 Task: Reply to email with the signature Eva Nelson with the subject 'Request for a change in project budget' from softage.1@softage.net with the message 'Can you please send me the latest sales report?'
Action: Mouse moved to (1045, 245)
Screenshot: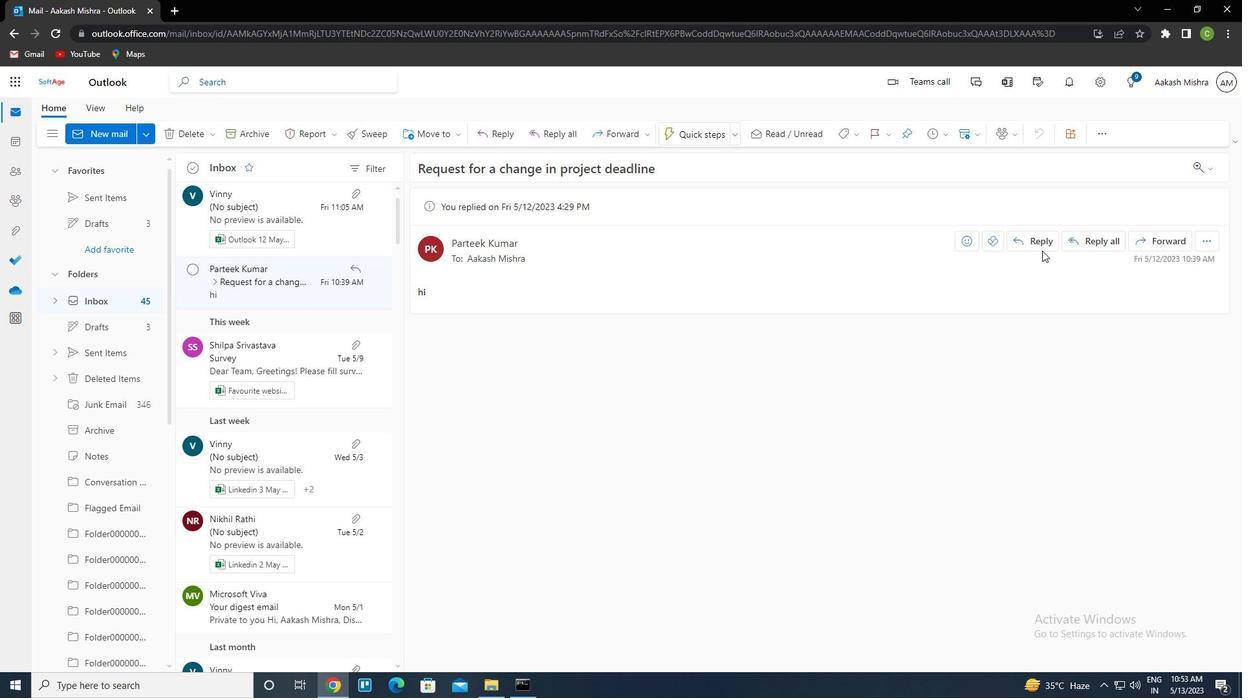 
Action: Mouse pressed left at (1045, 245)
Screenshot: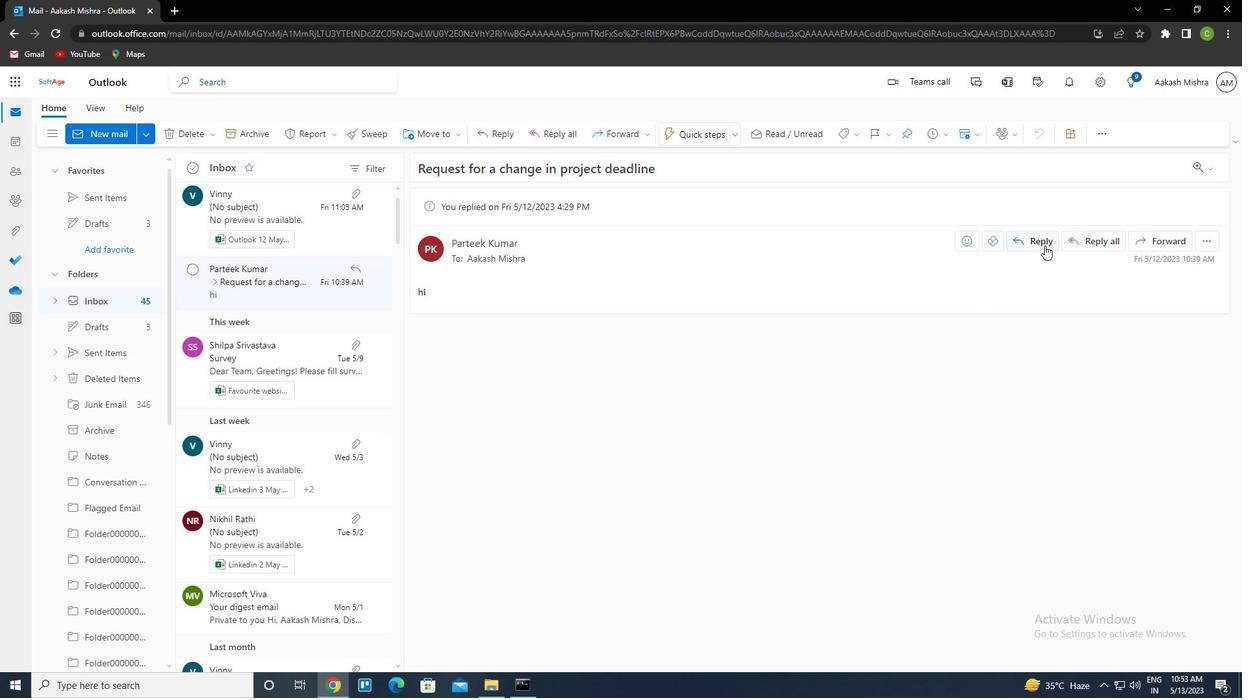 
Action: Mouse moved to (840, 137)
Screenshot: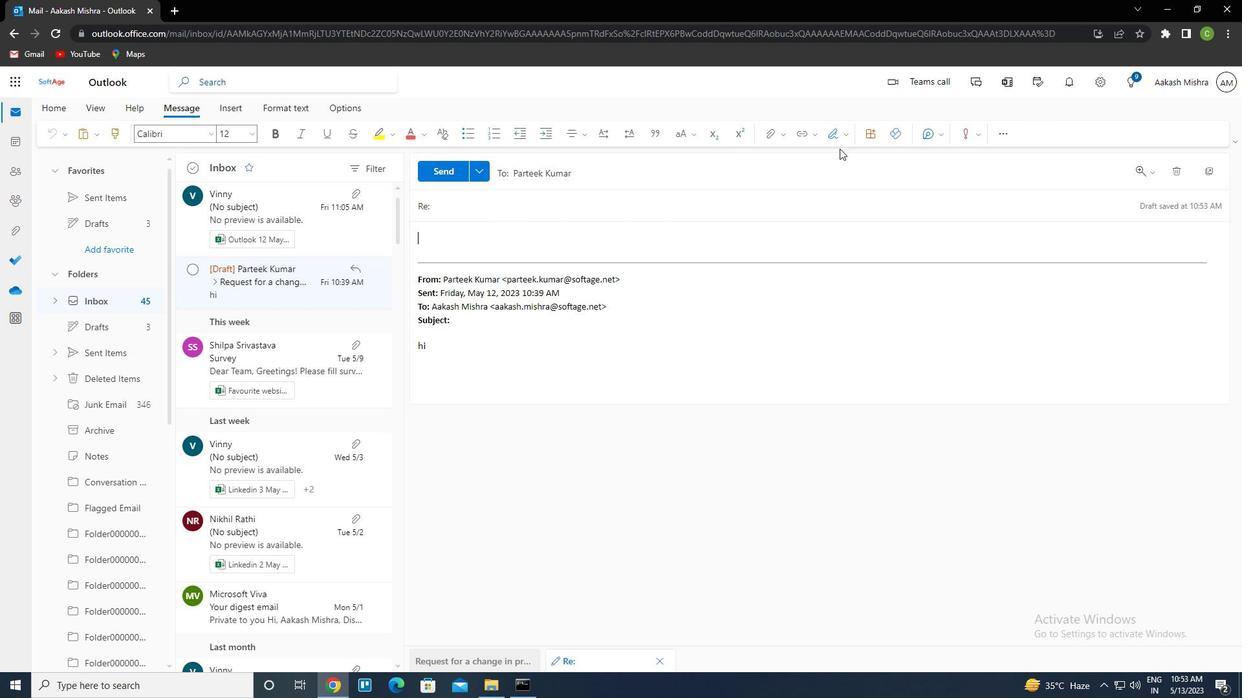 
Action: Mouse pressed left at (840, 137)
Screenshot: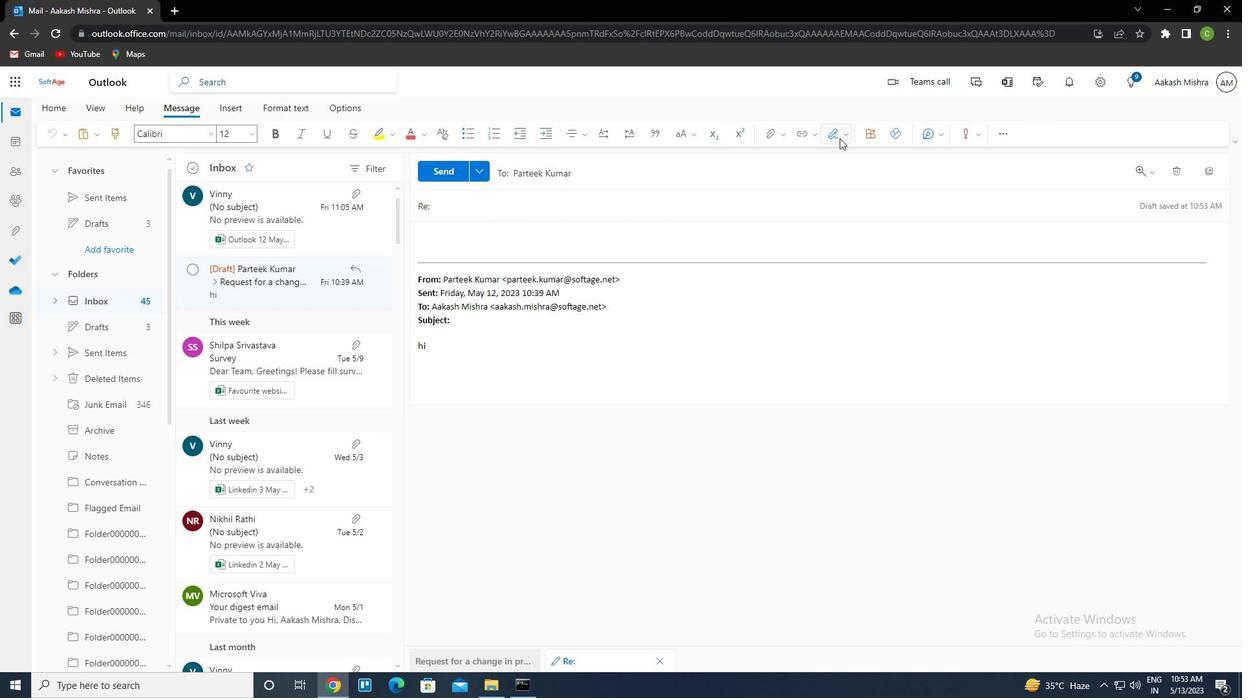 
Action: Mouse moved to (826, 187)
Screenshot: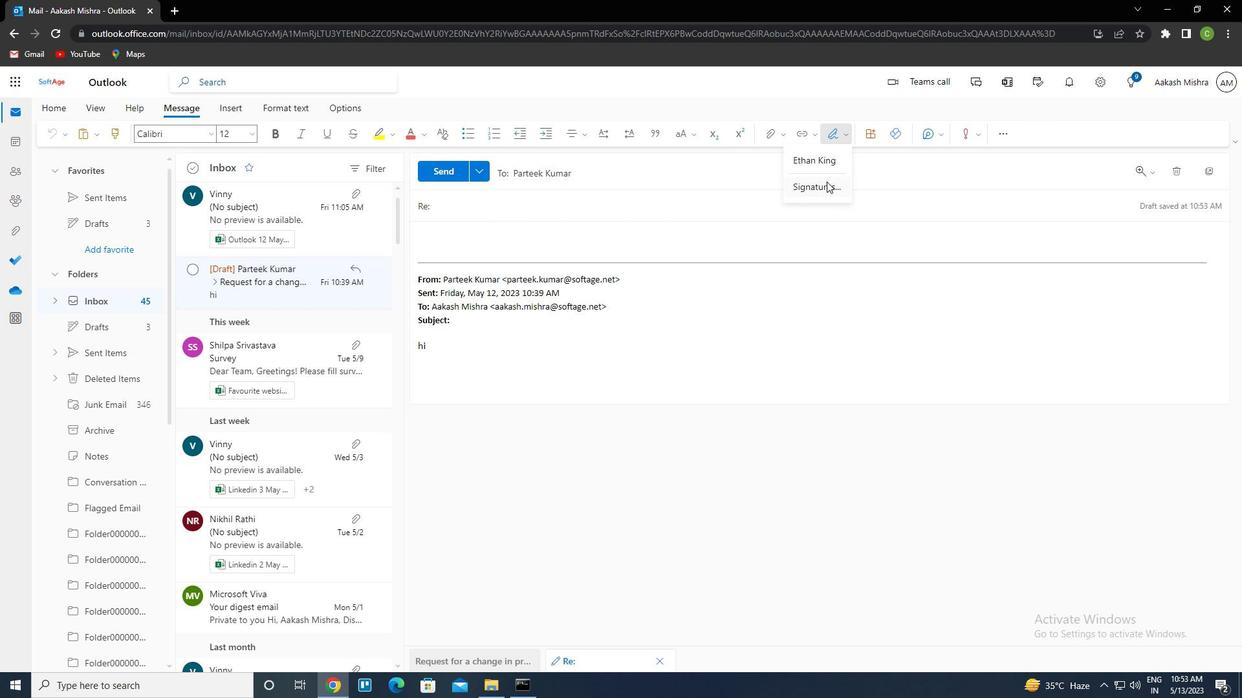 
Action: Mouse pressed left at (826, 187)
Screenshot: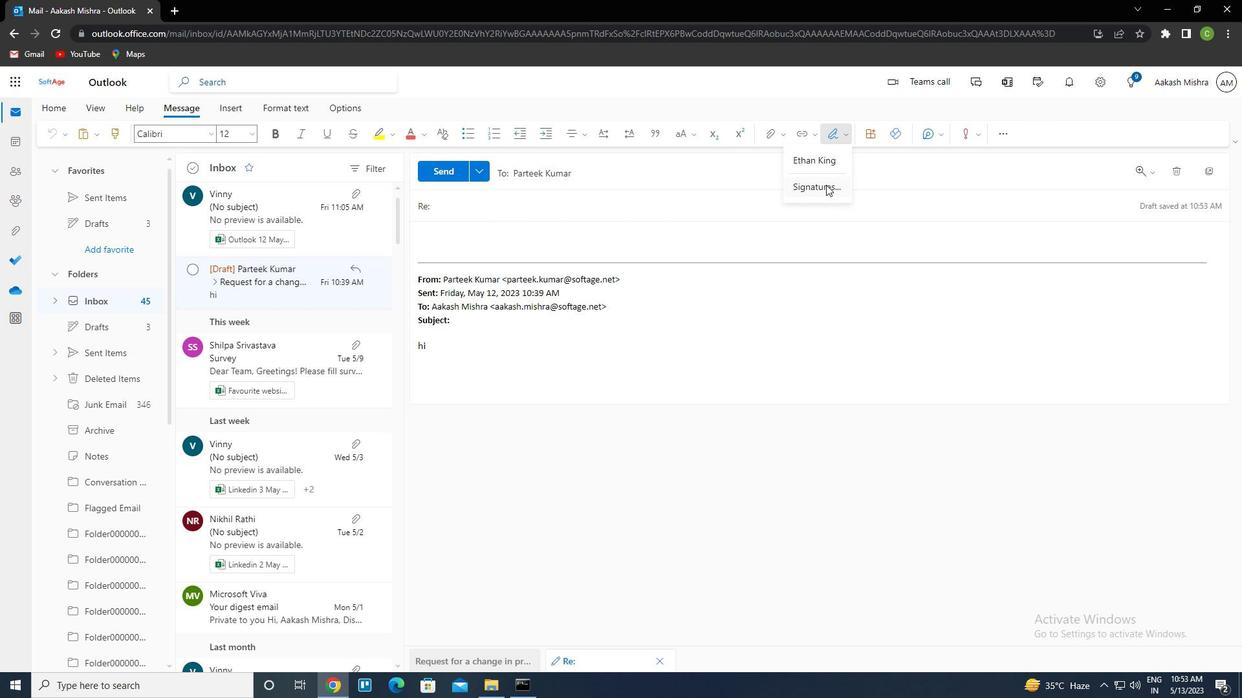 
Action: Mouse moved to (878, 241)
Screenshot: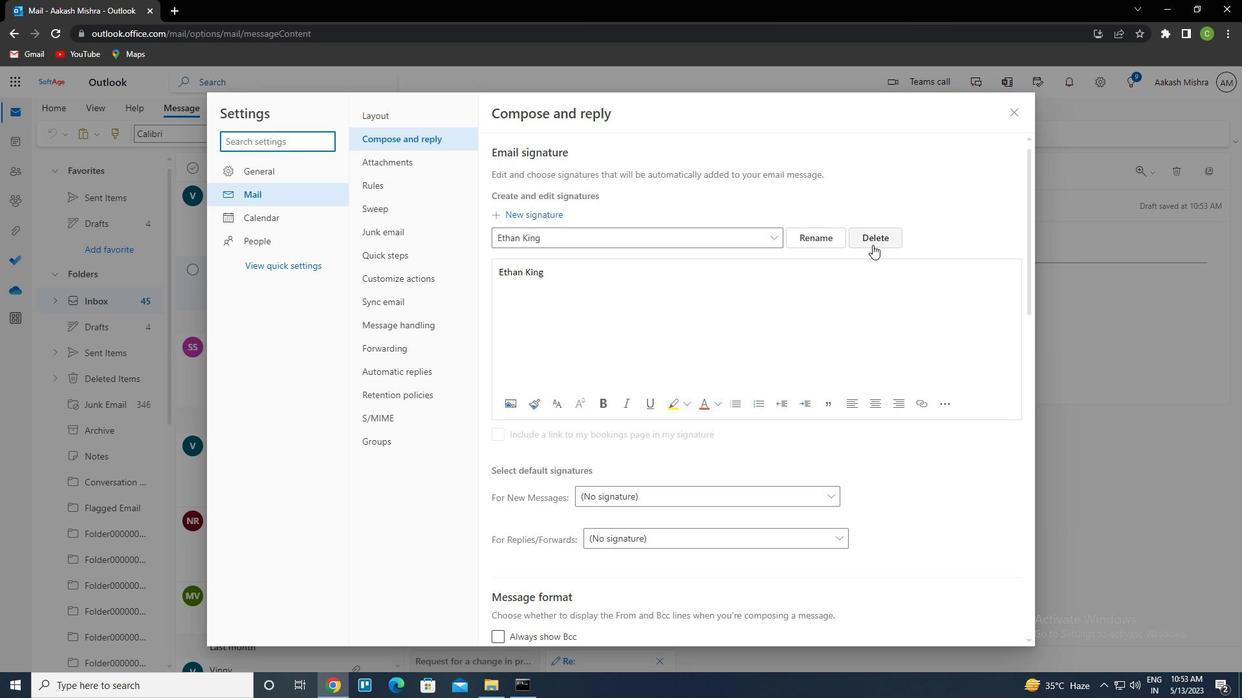 
Action: Mouse pressed left at (878, 241)
Screenshot: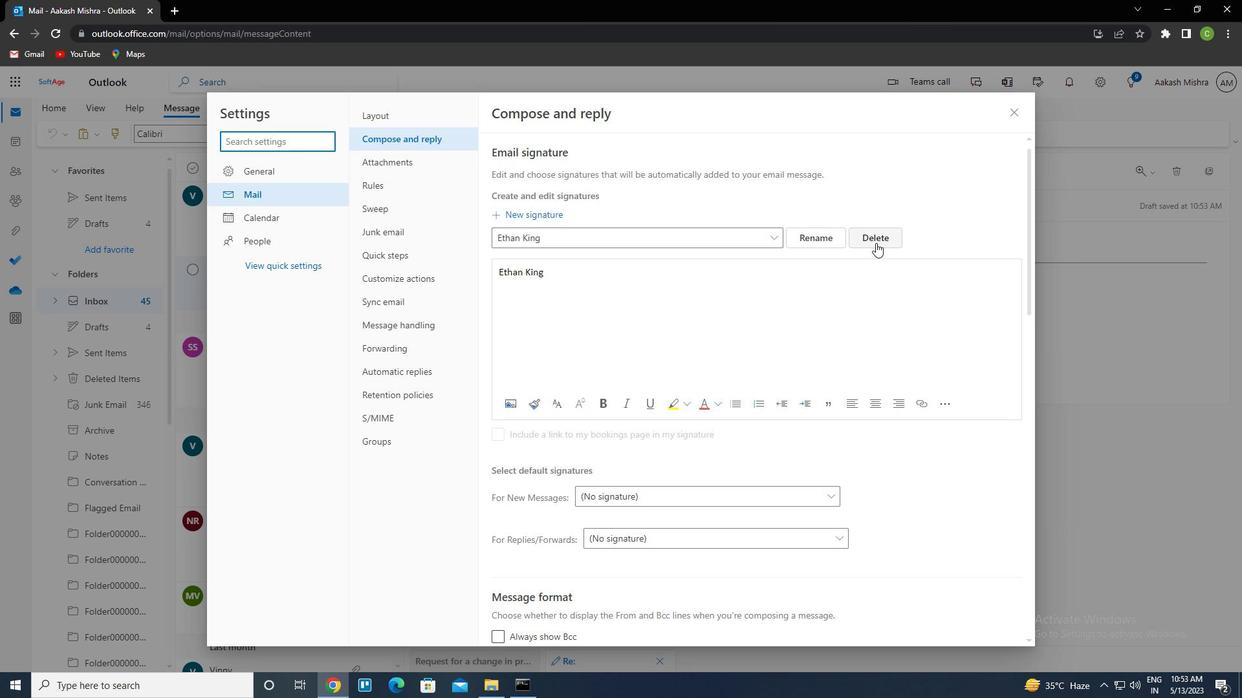 
Action: Mouse moved to (588, 242)
Screenshot: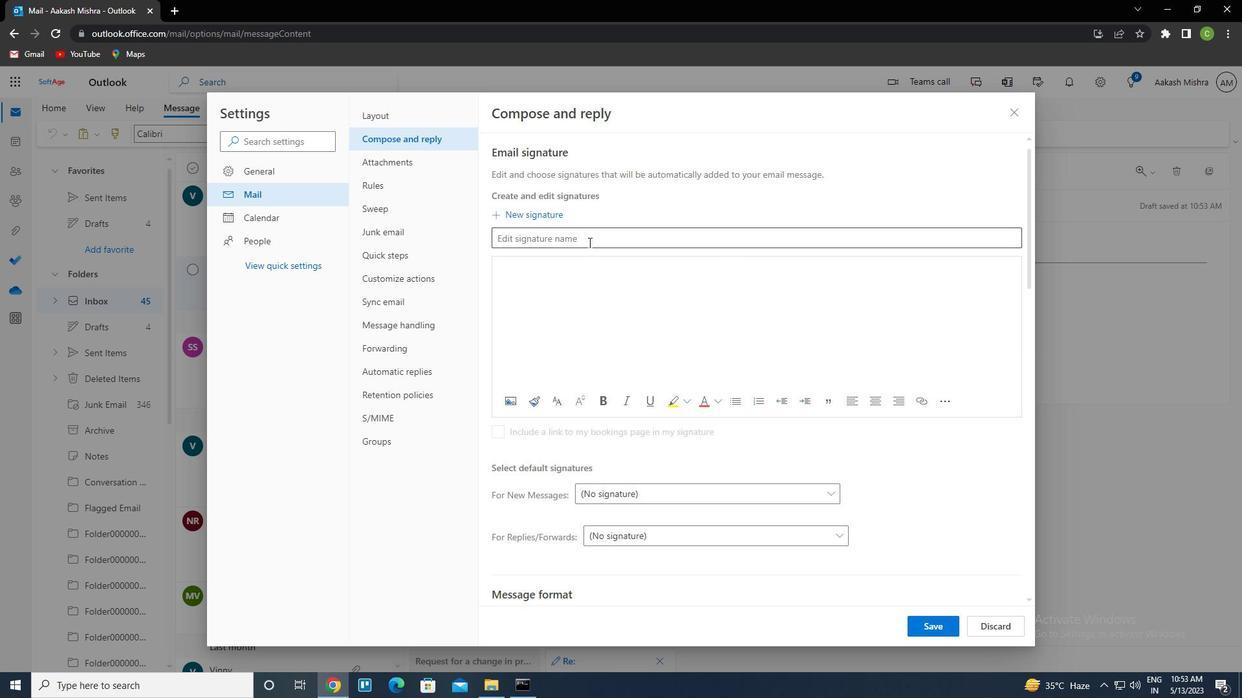 
Action: Mouse pressed left at (588, 242)
Screenshot: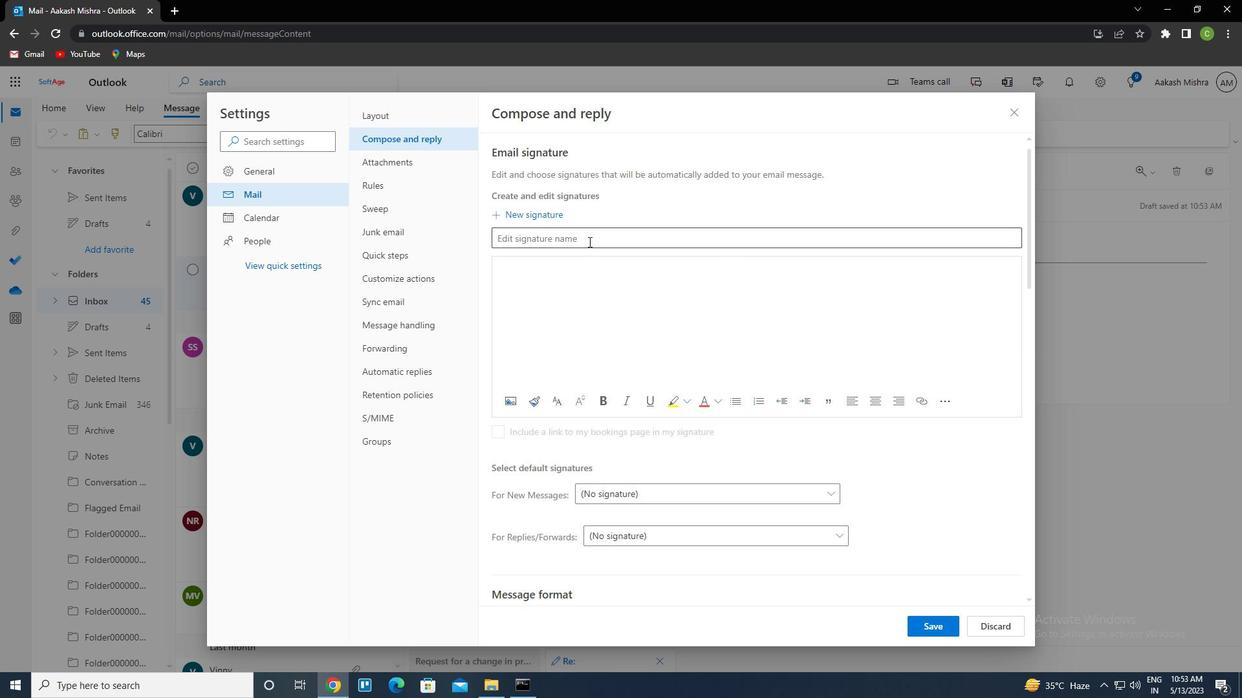 
Action: Key pressed <Key.caps_lock>e<Key.caps_lock>va<Key.space><Key.caps_lock>n<Key.caps_lock>elson<Key.tab><Key.caps_lock>e<Key.caps_lock>ve<Key.backspace>a<Key.space><Key.caps_lock>n<Key.caps_lock>elson
Screenshot: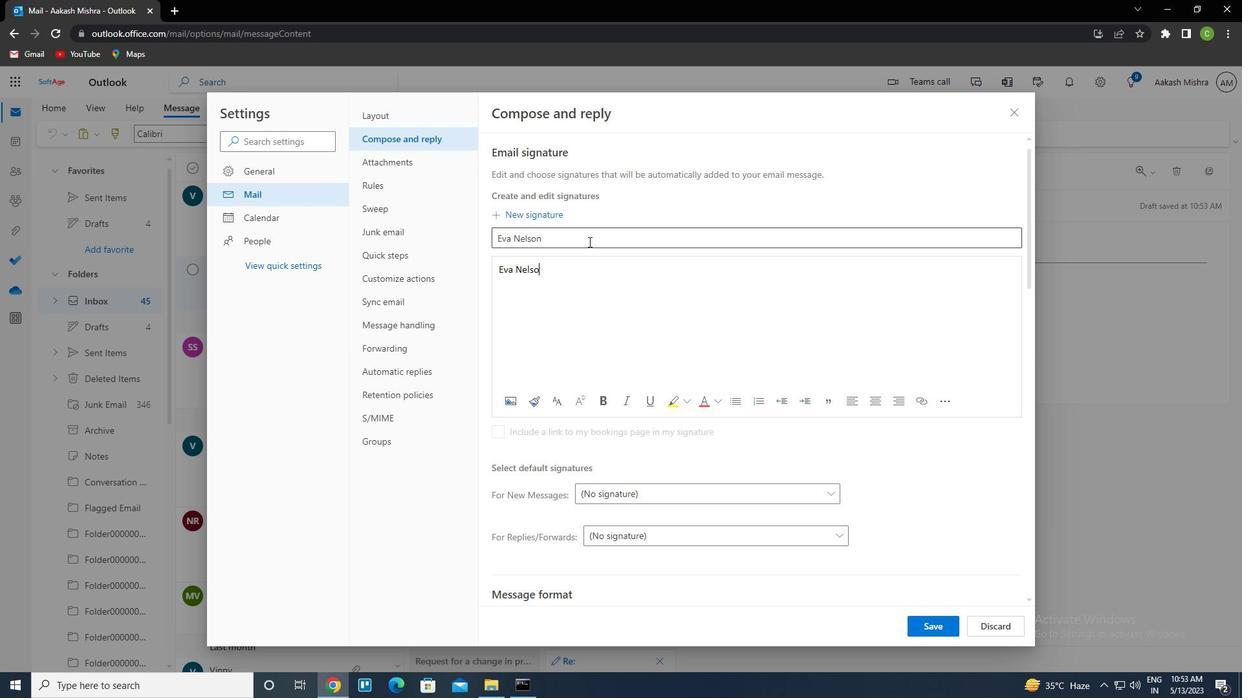 
Action: Mouse moved to (943, 636)
Screenshot: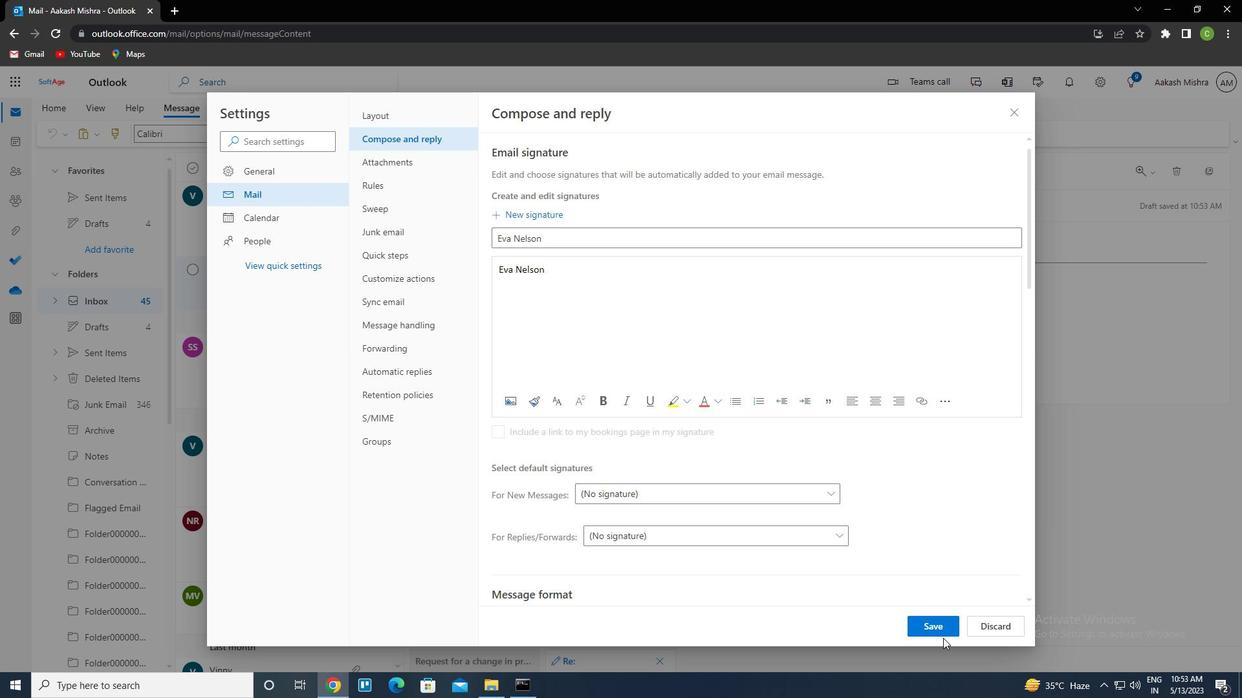 
Action: Mouse pressed left at (943, 636)
Screenshot: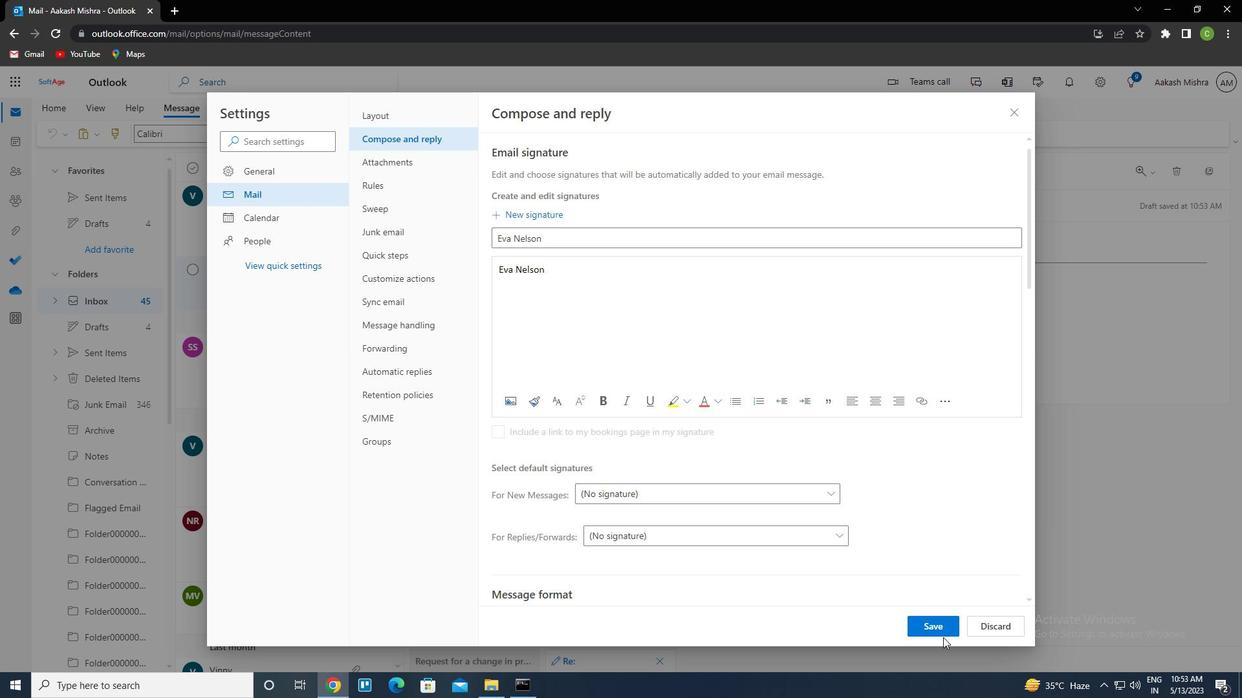 
Action: Mouse moved to (1015, 111)
Screenshot: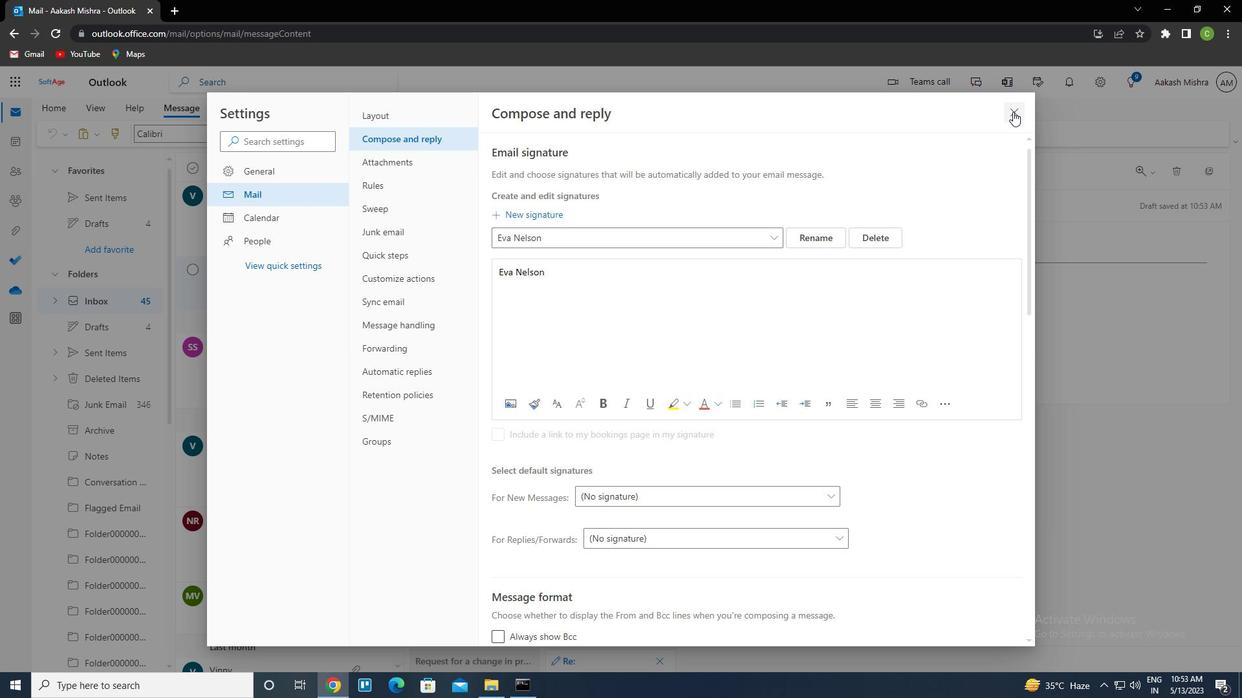 
Action: Mouse pressed left at (1015, 111)
Screenshot: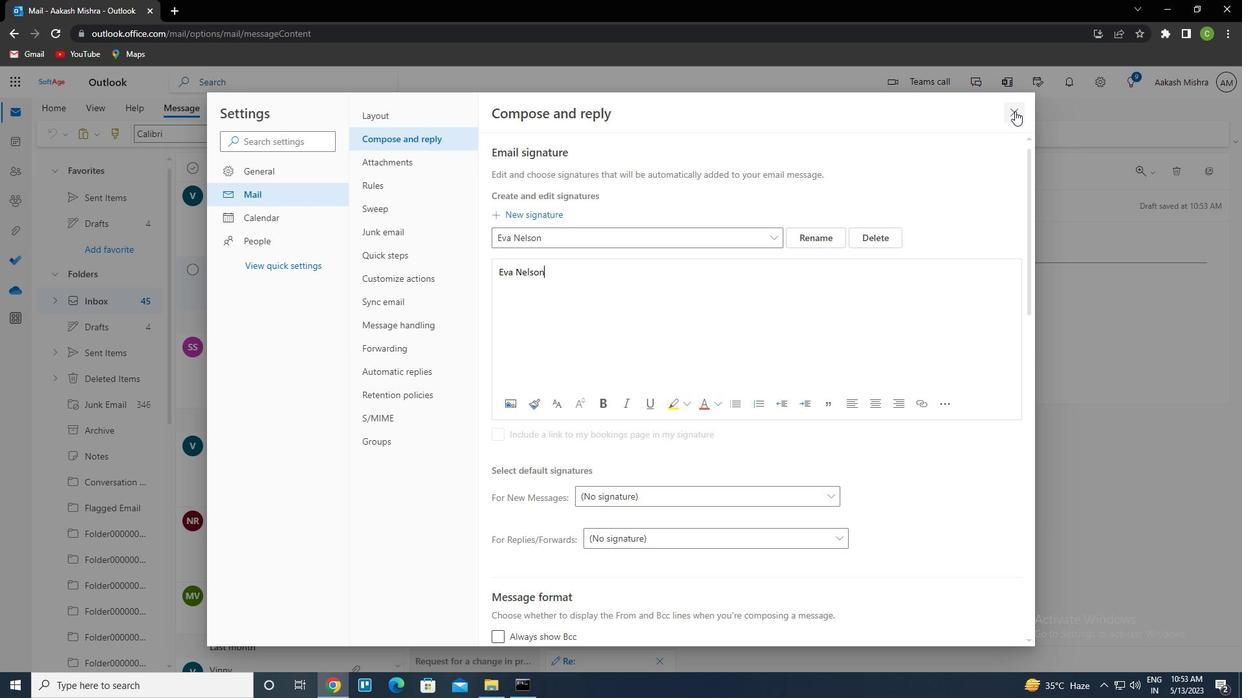 
Action: Mouse moved to (831, 138)
Screenshot: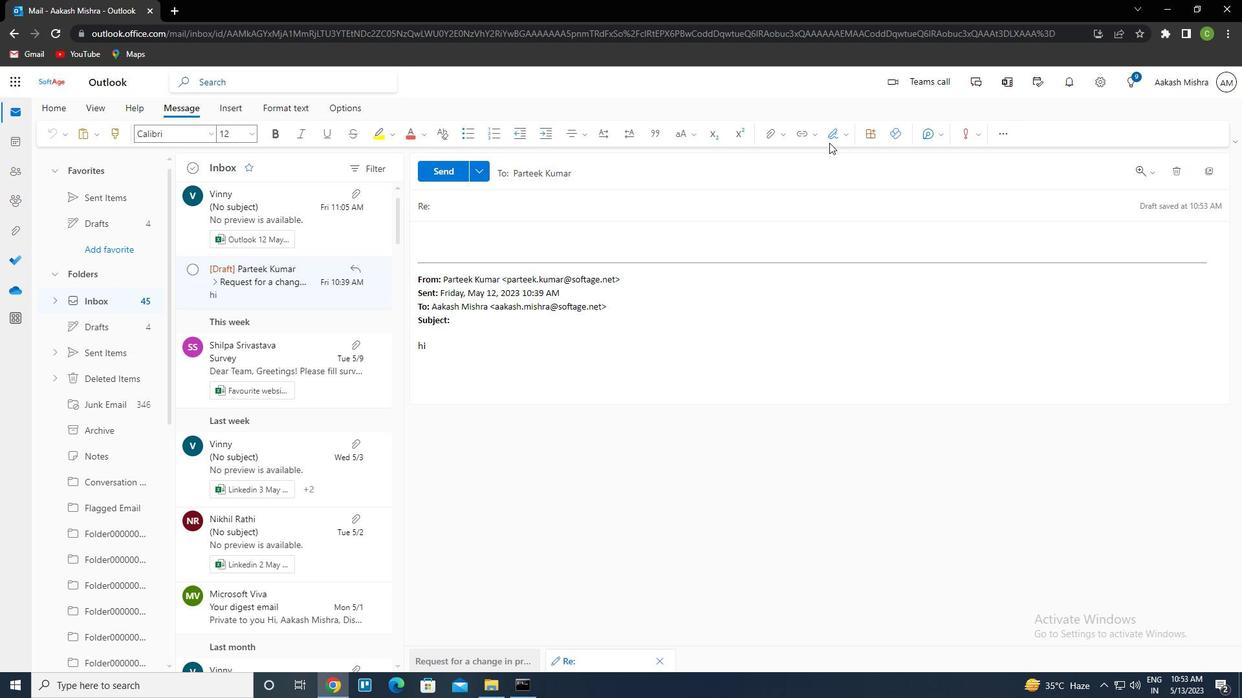 
Action: Mouse pressed left at (831, 138)
Screenshot: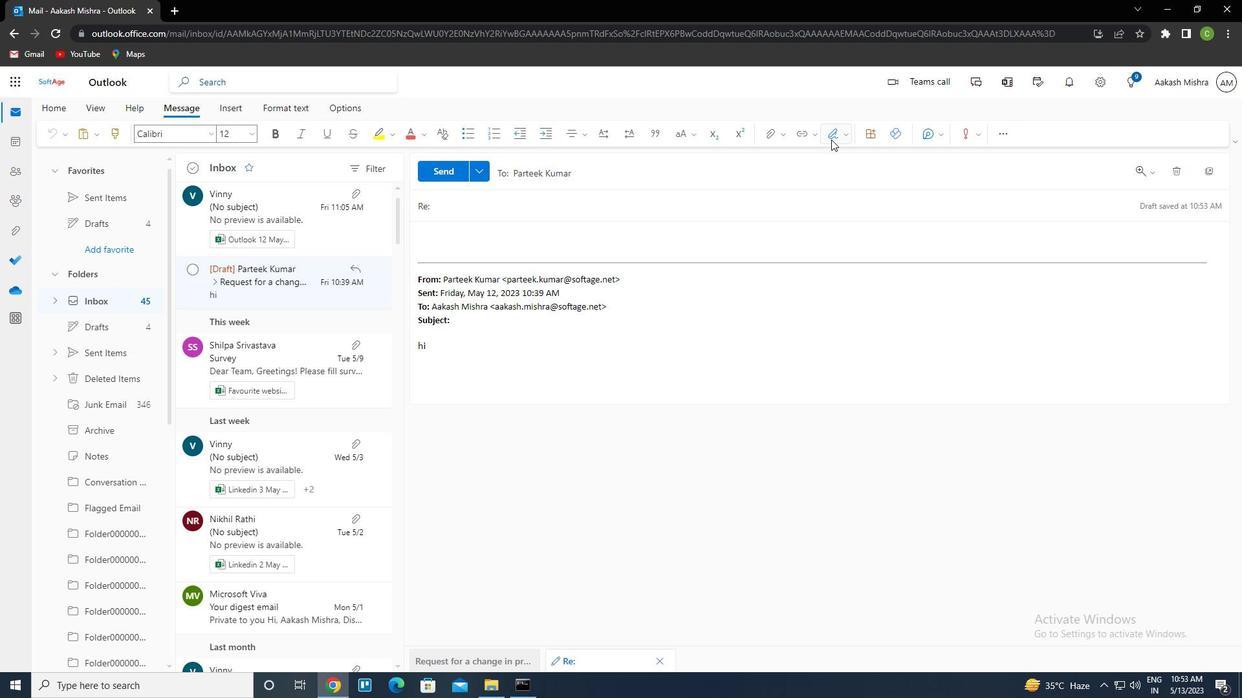 
Action: Mouse moved to (814, 157)
Screenshot: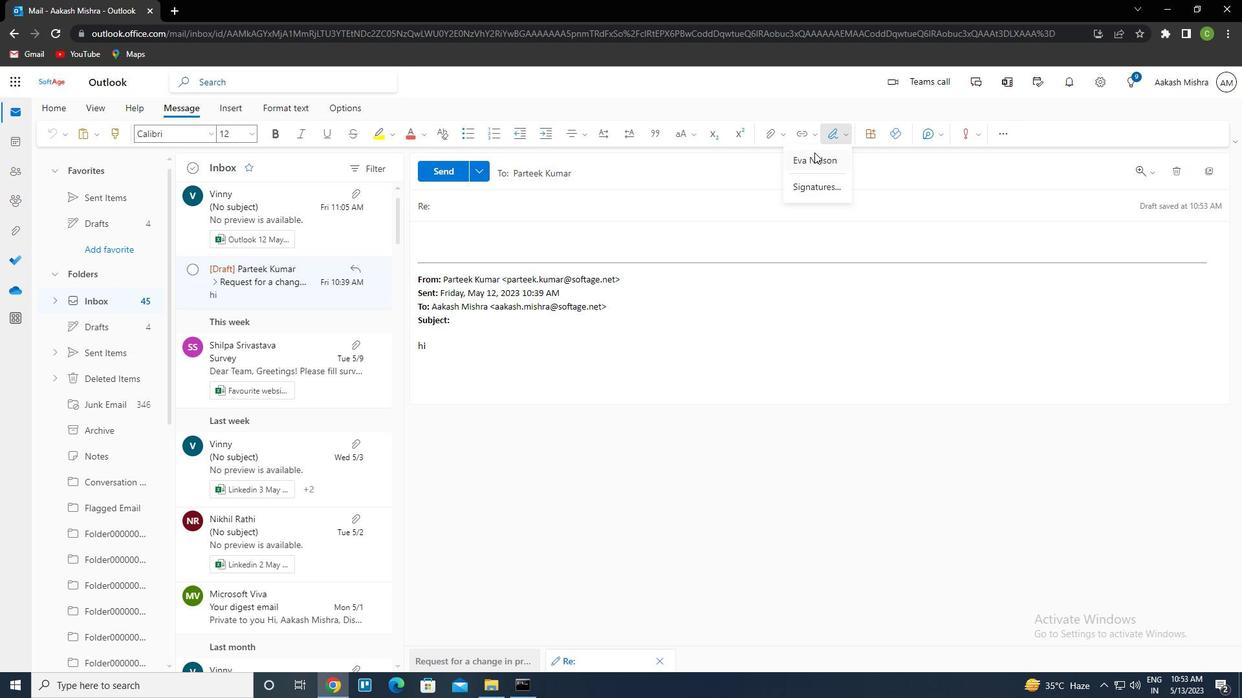 
Action: Mouse pressed left at (814, 157)
Screenshot: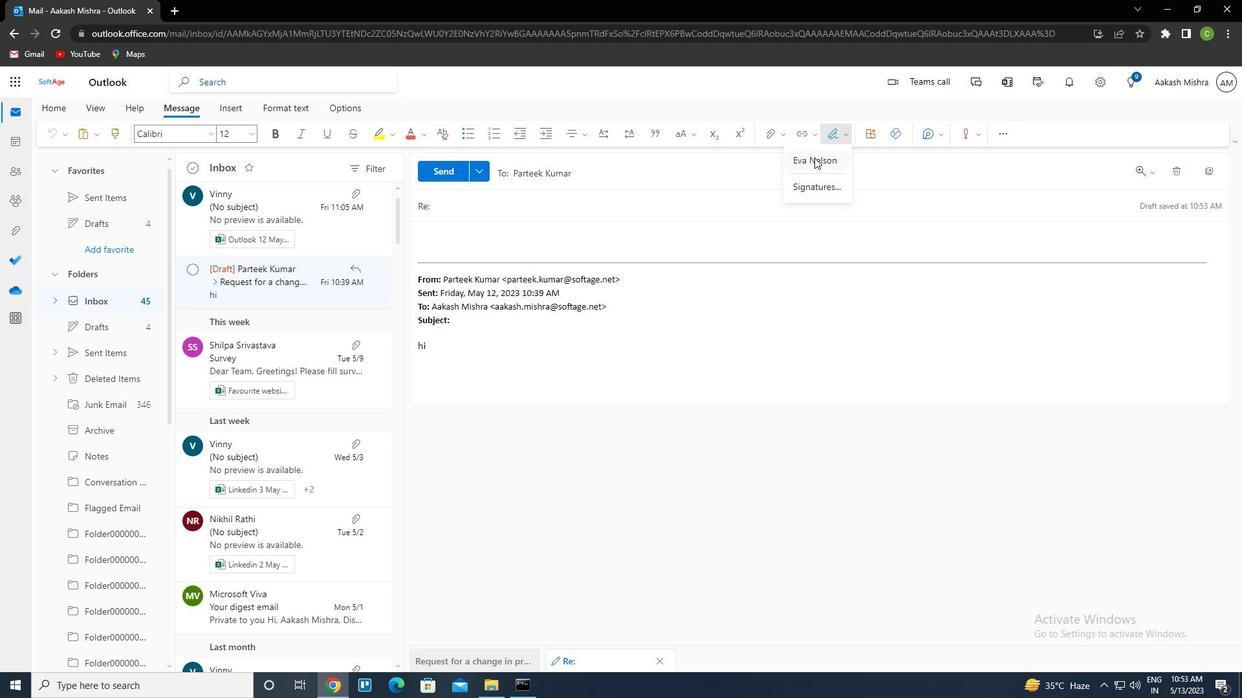 
Action: Mouse moved to (492, 207)
Screenshot: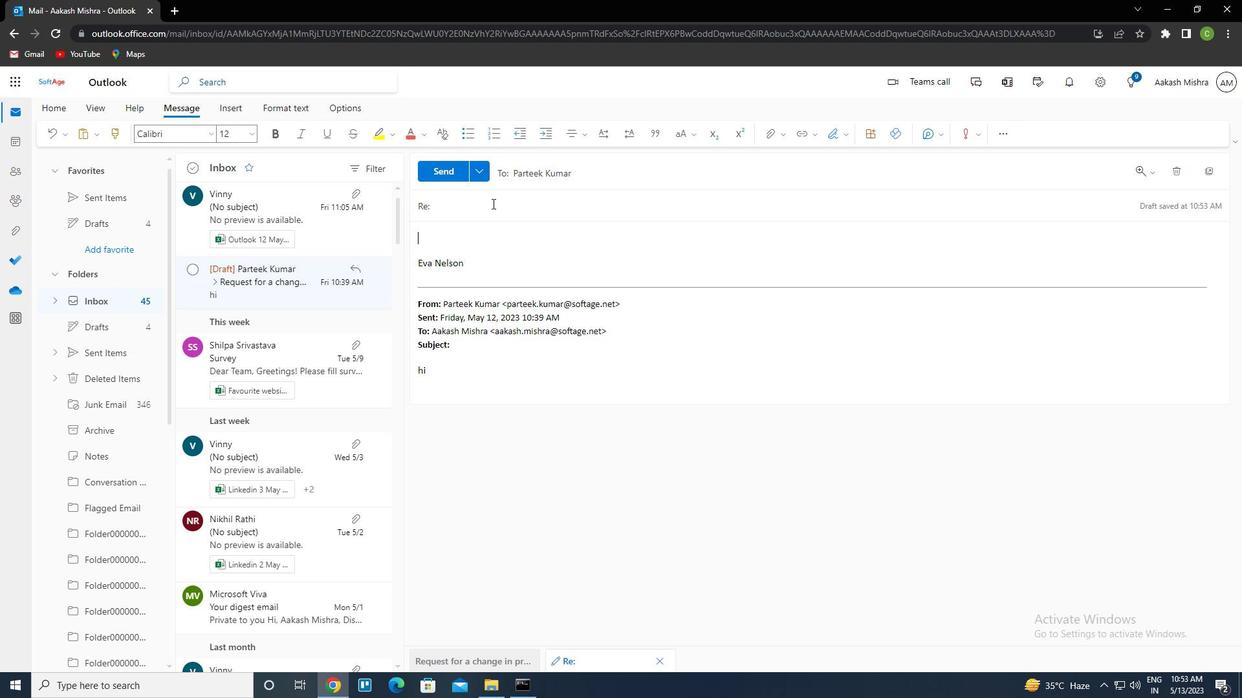 
Action: Mouse pressed left at (492, 207)
Screenshot: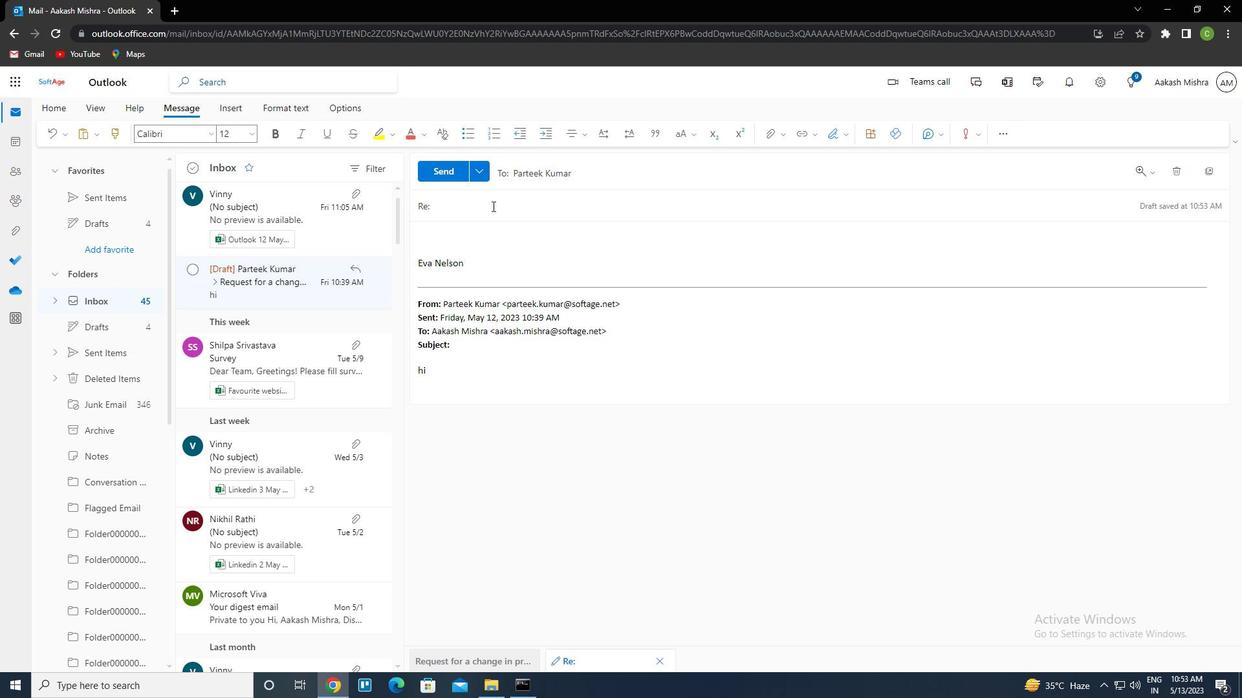 
Action: Key pressed <Key.caps_lock>r<Key.caps_lock>equest<Key.space>for<Key.space>a<Key.space>change<Key.space>in<Key.space>project<Key.space>budget<Key.tab><Key.caps_lock>c<Key.caps_lock>an<Key.space>you<Key.space>please<Key.space>send<Key.space>me<Key.space>the<Key.space>latest<Key.space>sales<Key.space>report
Screenshot: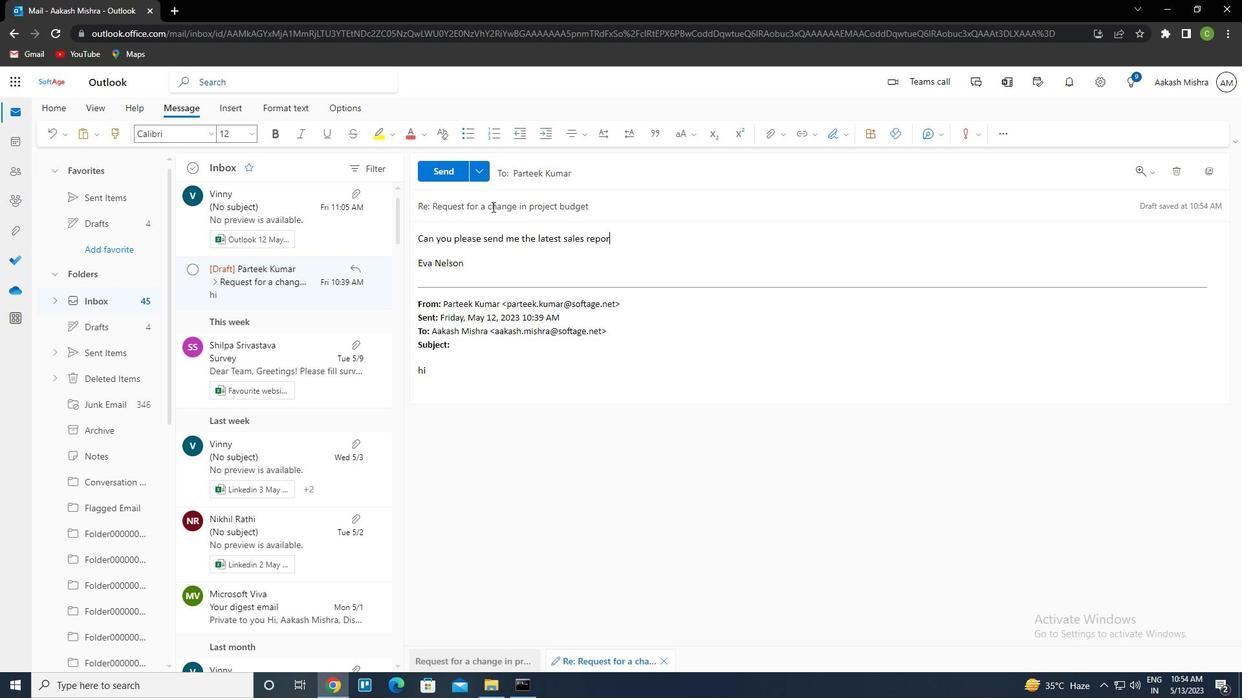 
Action: Mouse moved to (440, 169)
Screenshot: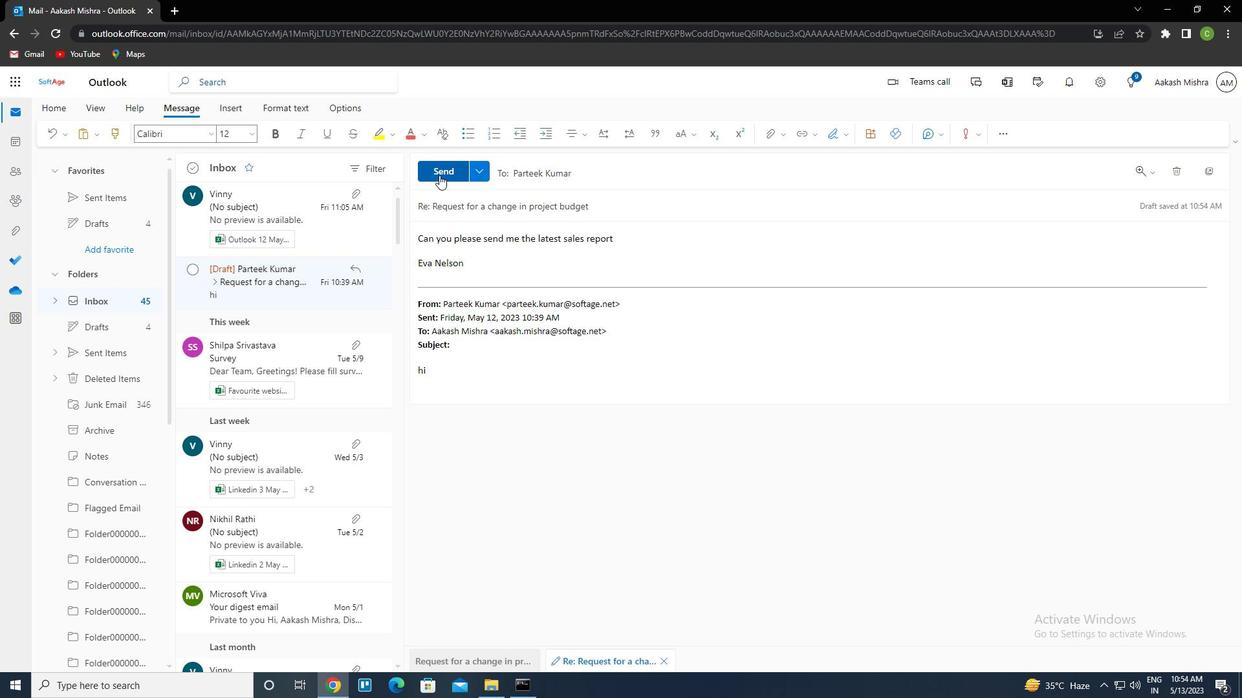 
Action: Mouse pressed left at (440, 169)
Screenshot: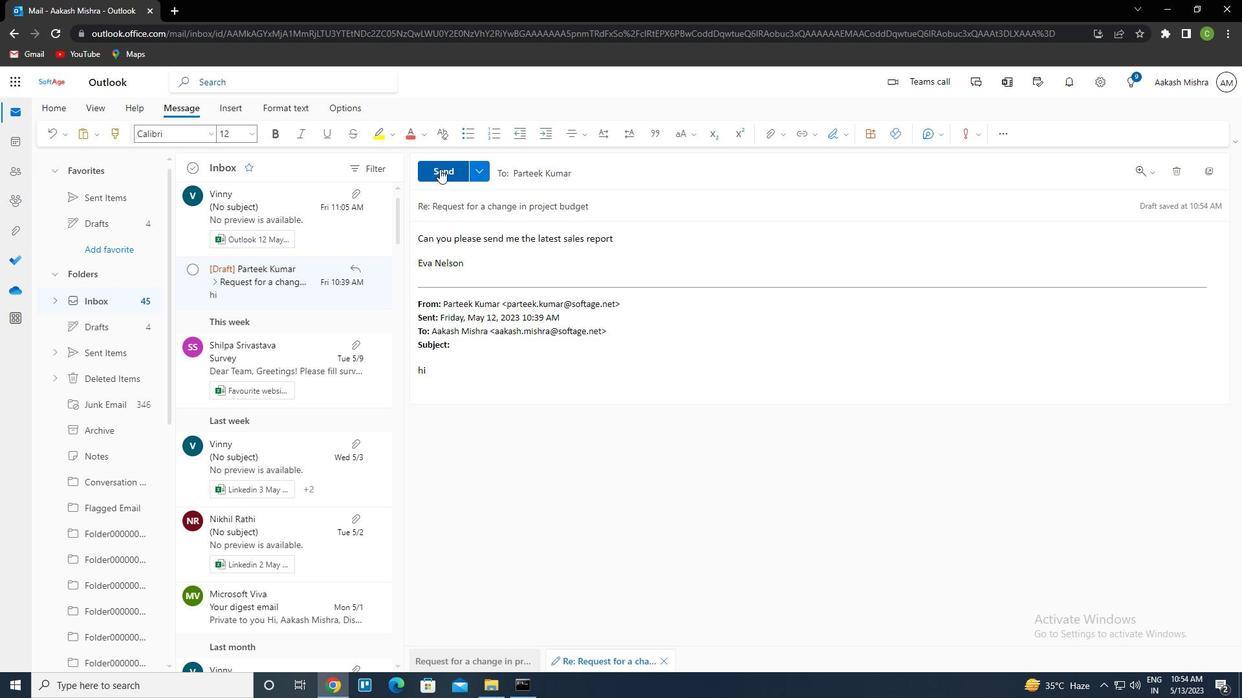 
Action: Mouse moved to (627, 415)
Screenshot: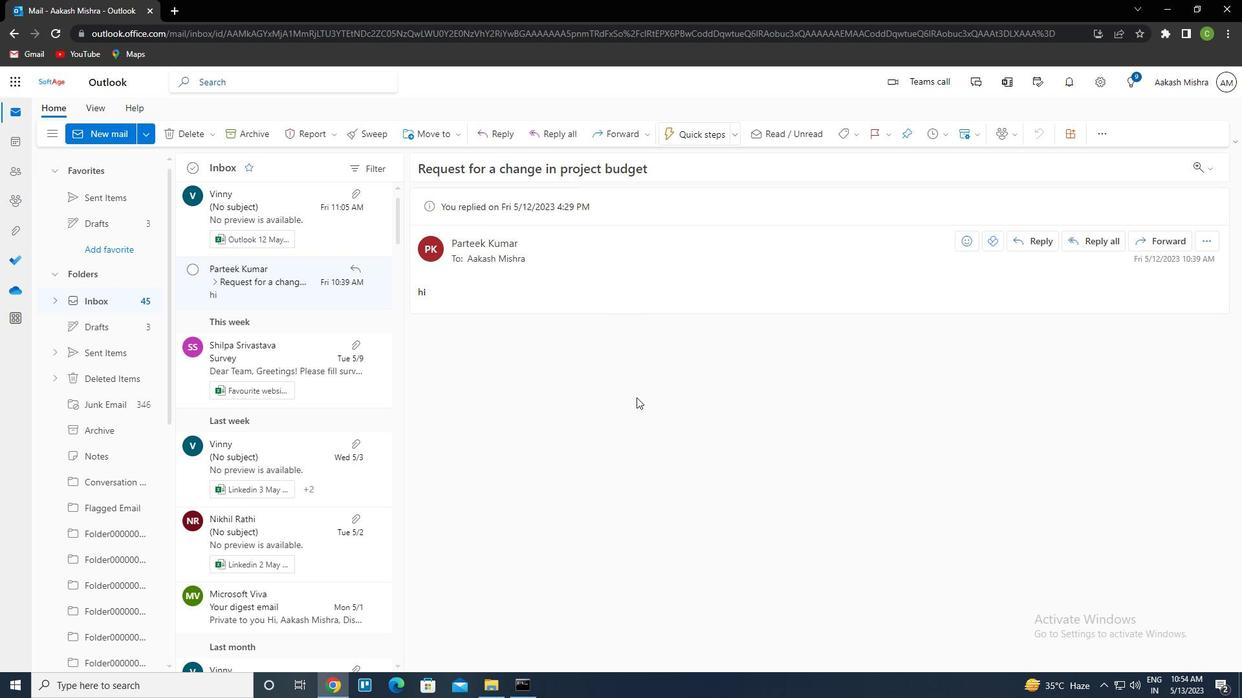 
